 Task: Select the year "2023".
Action: Mouse moved to (316, 326)
Screenshot: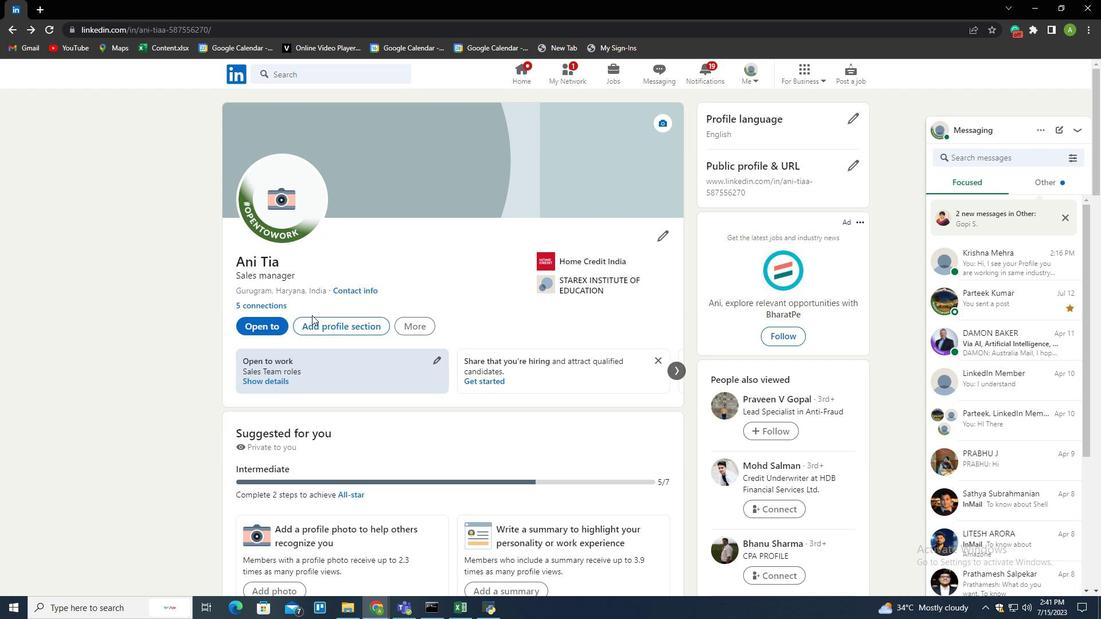 
Action: Mouse pressed left at (316, 326)
Screenshot: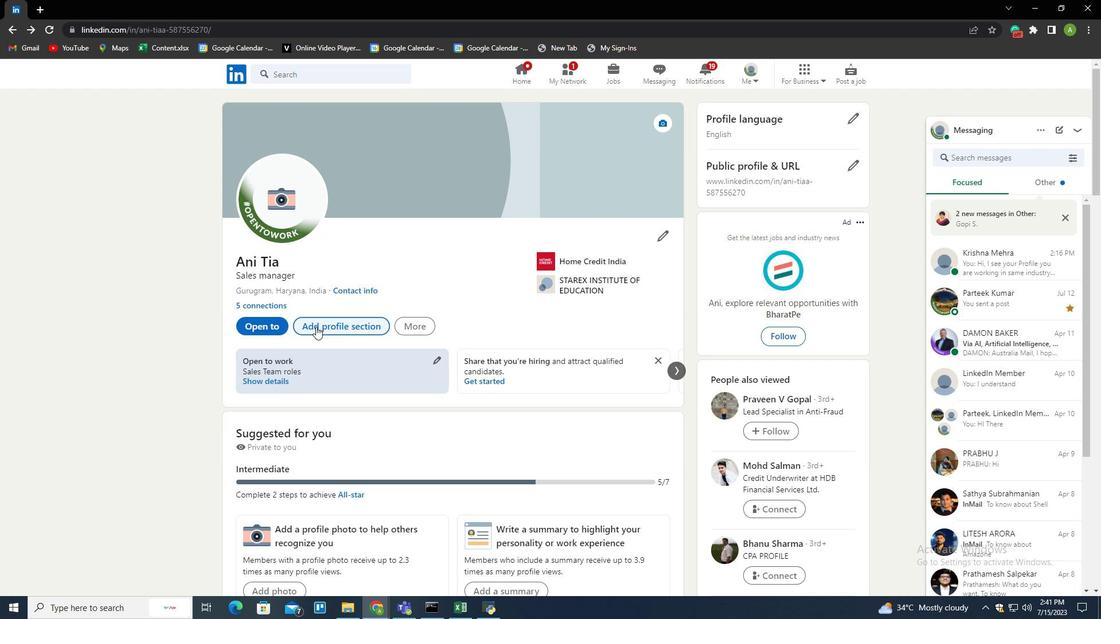 
Action: Mouse moved to (655, 126)
Screenshot: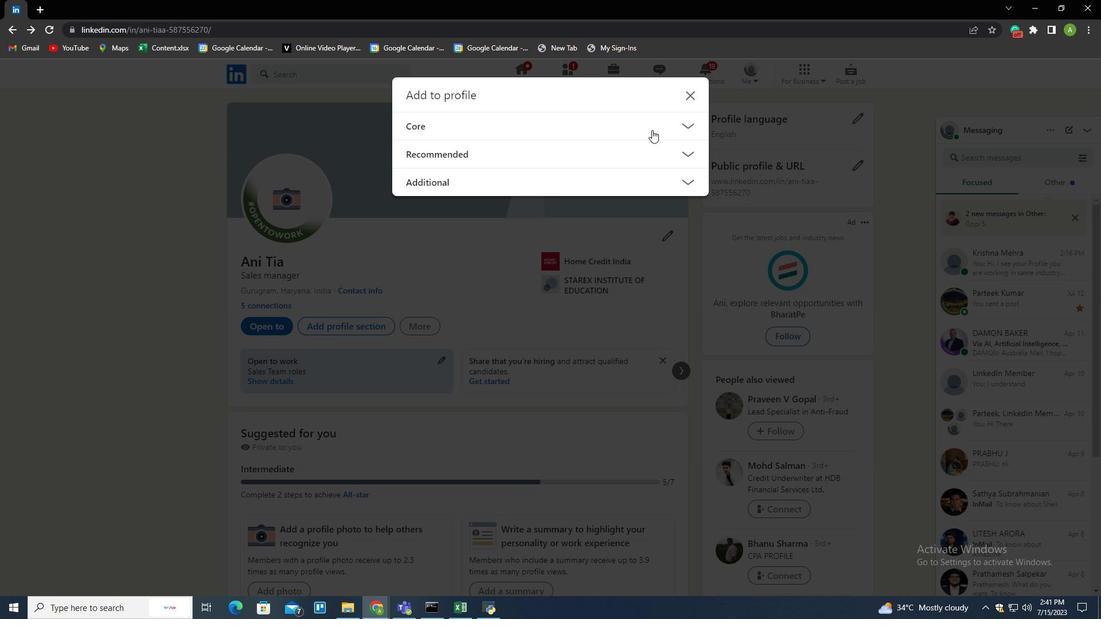 
Action: Mouse pressed left at (655, 126)
Screenshot: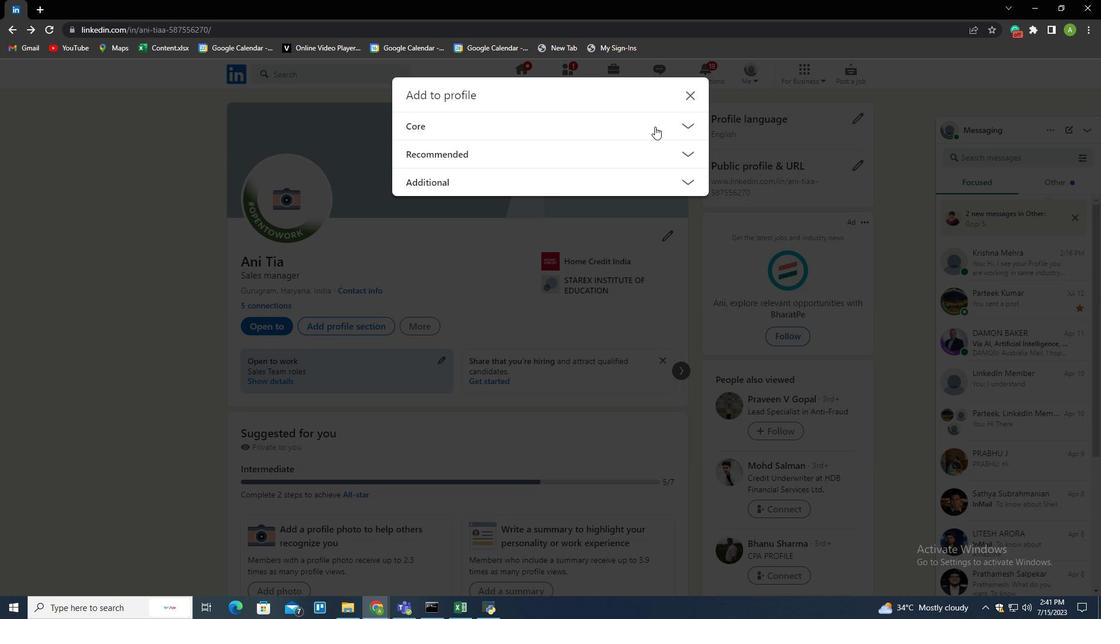 
Action: Mouse moved to (422, 283)
Screenshot: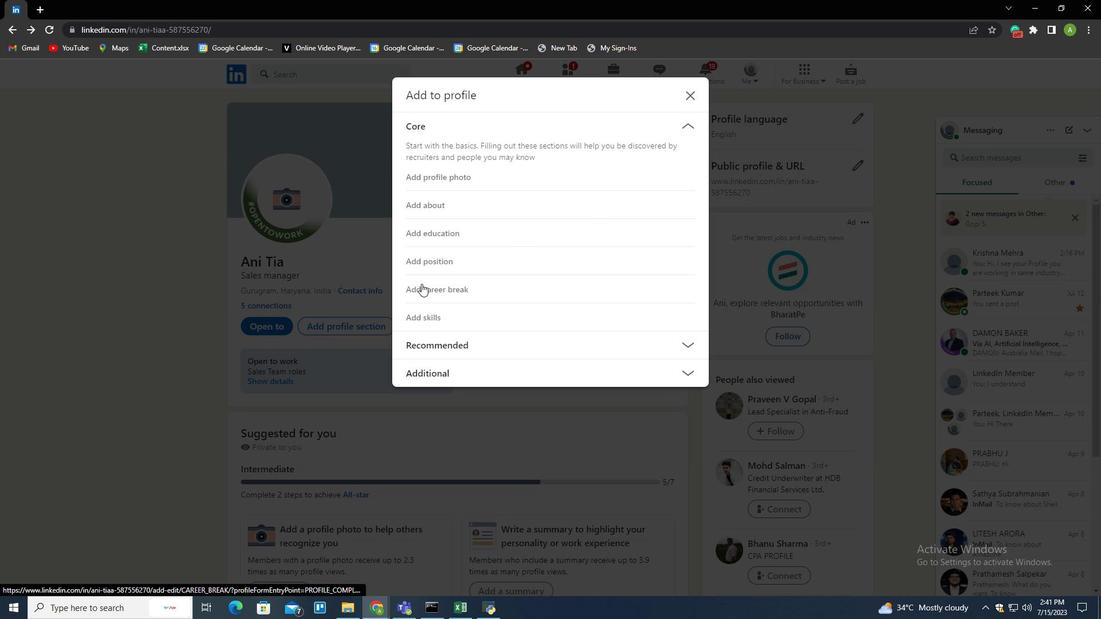 
Action: Mouse pressed left at (422, 283)
Screenshot: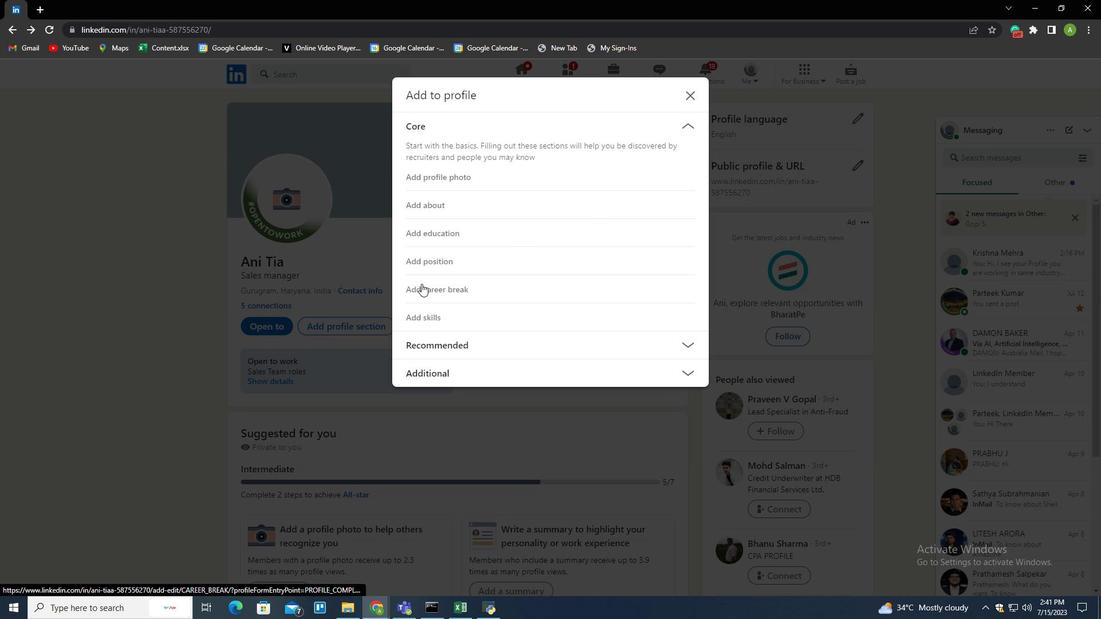 
Action: Mouse moved to (352, 274)
Screenshot: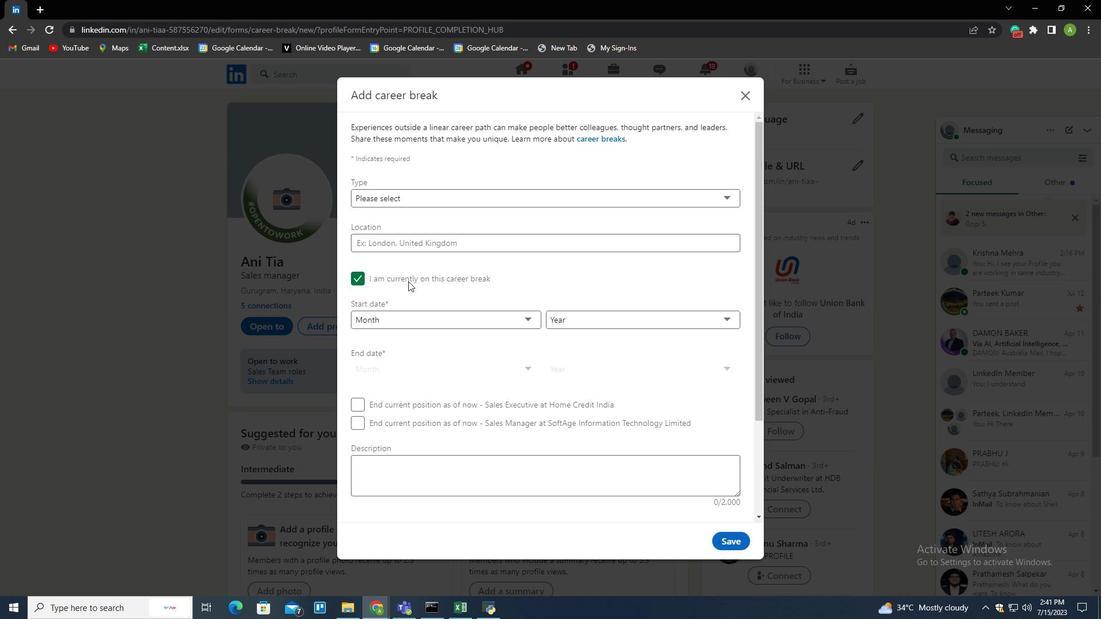 
Action: Mouse pressed left at (352, 274)
Screenshot: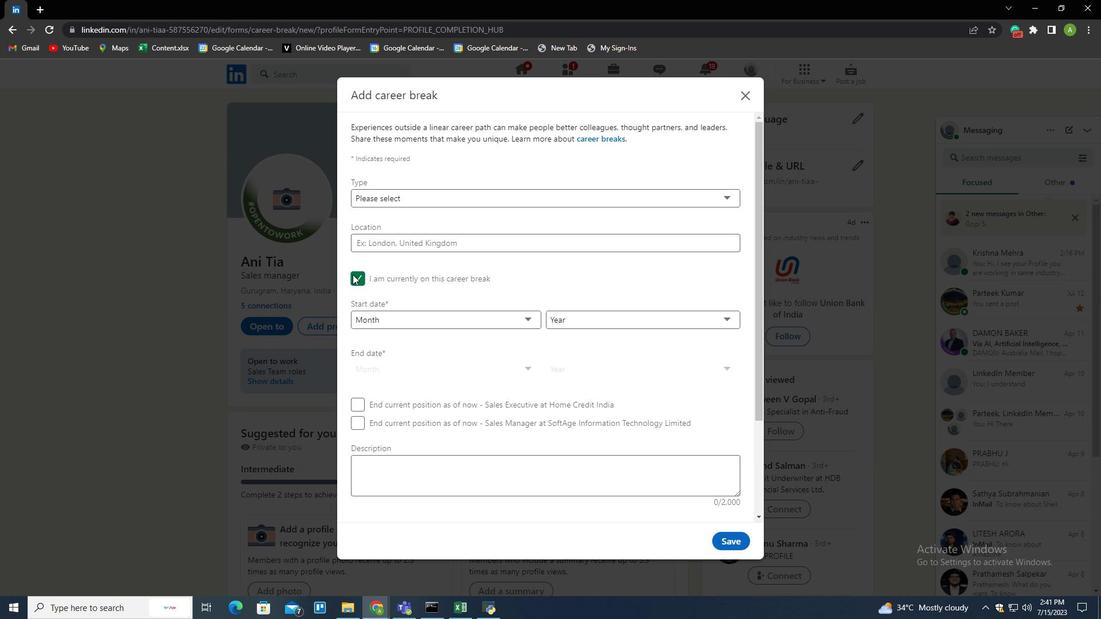 
Action: Mouse moved to (556, 363)
Screenshot: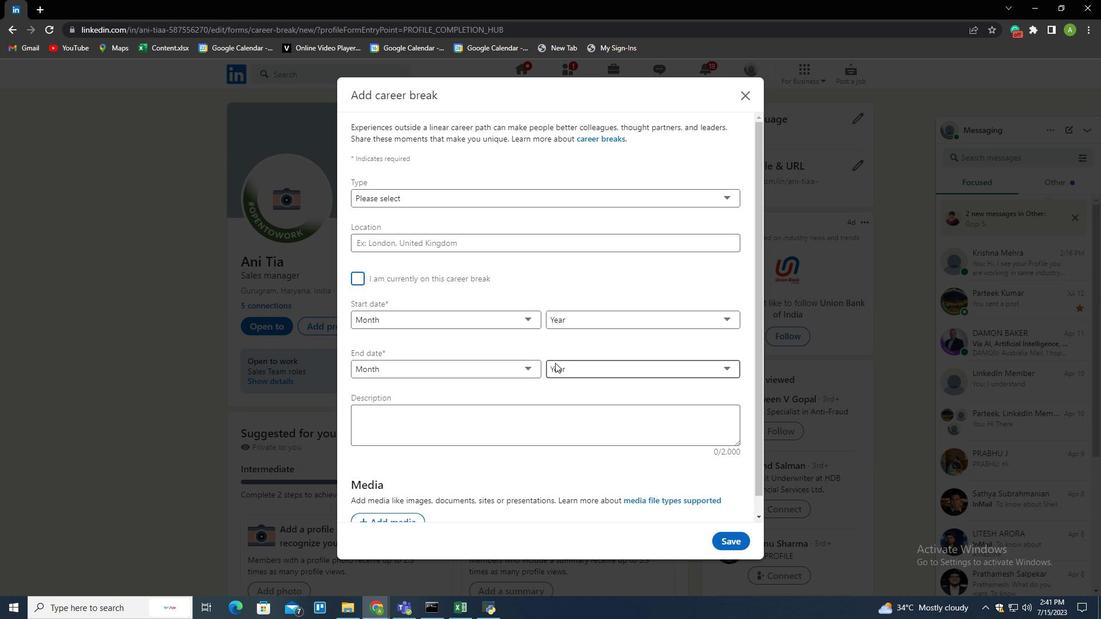 
Action: Mouse pressed left at (556, 363)
Screenshot: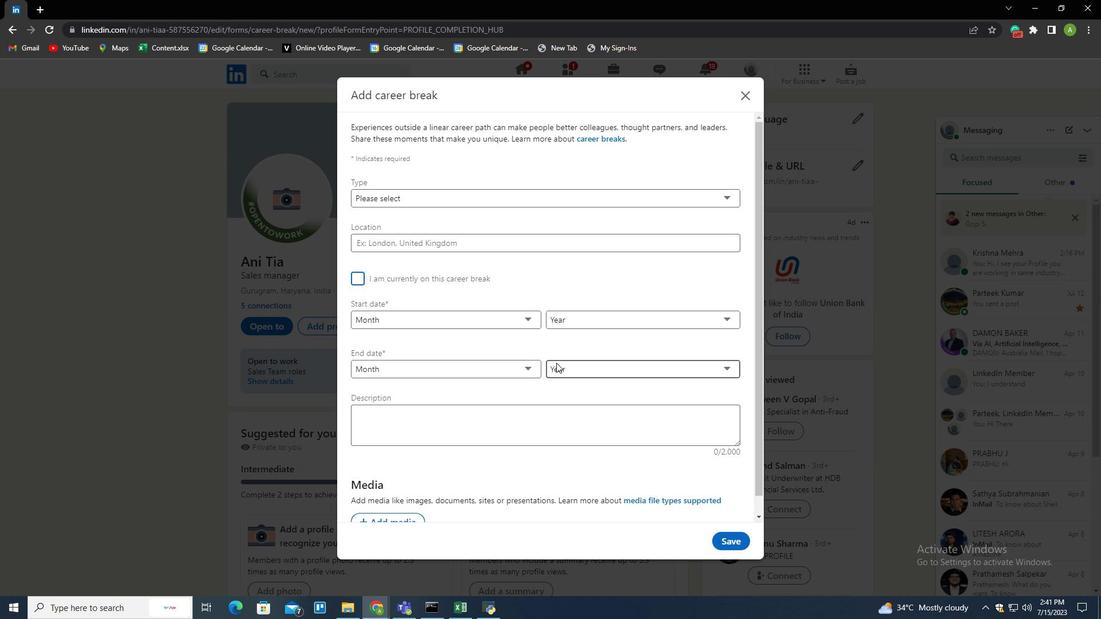 
Action: Mouse moved to (573, 152)
Screenshot: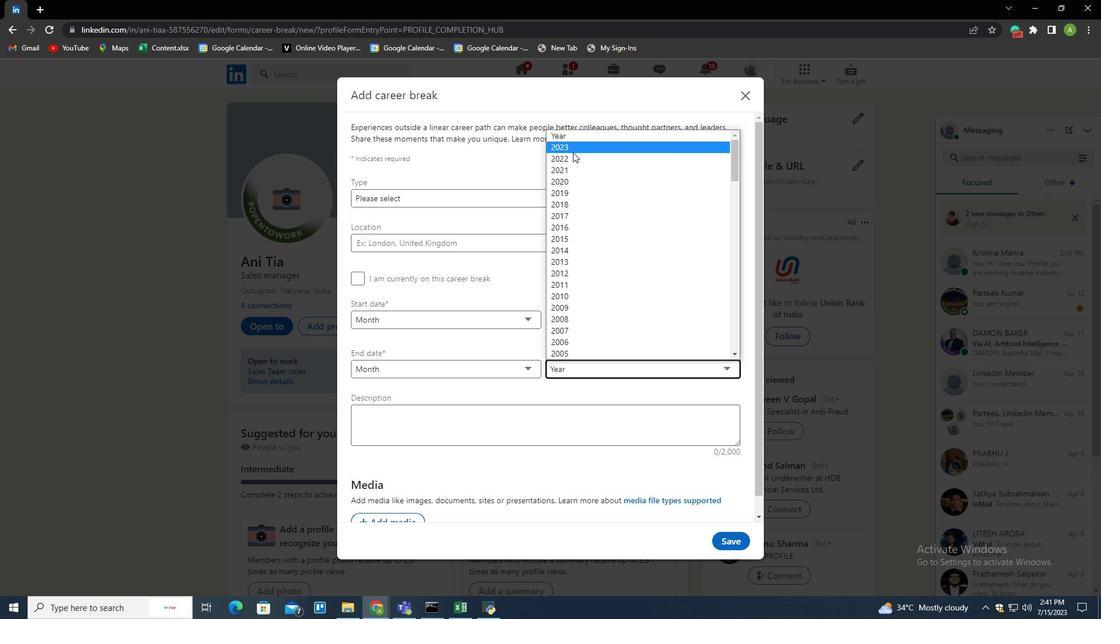 
Action: Mouse pressed left at (573, 152)
Screenshot: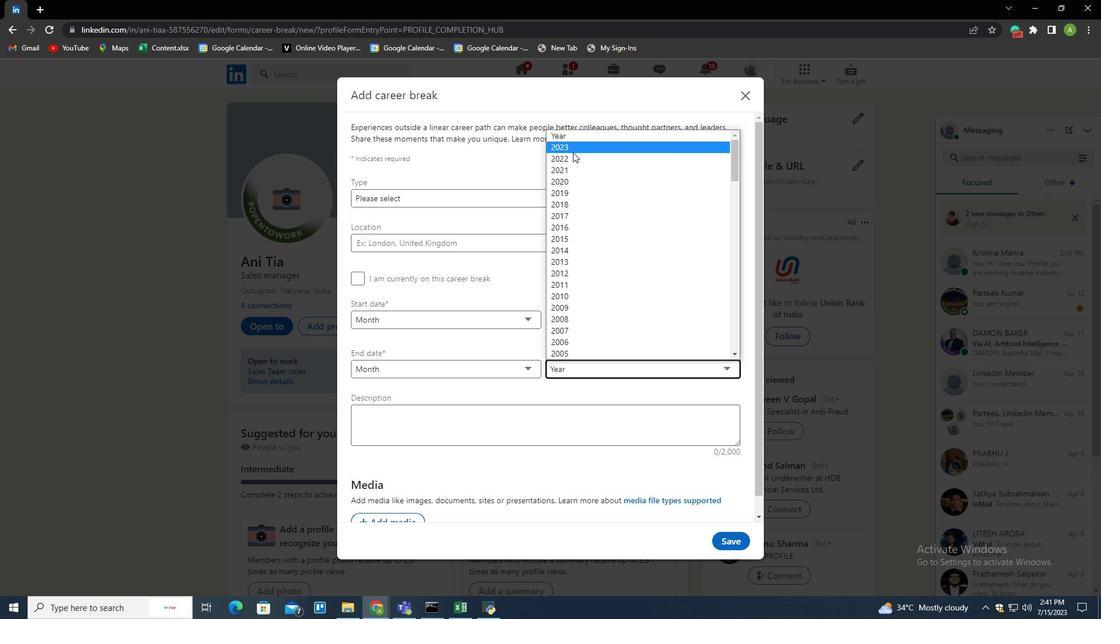 
Action: Mouse moved to (582, 323)
Screenshot: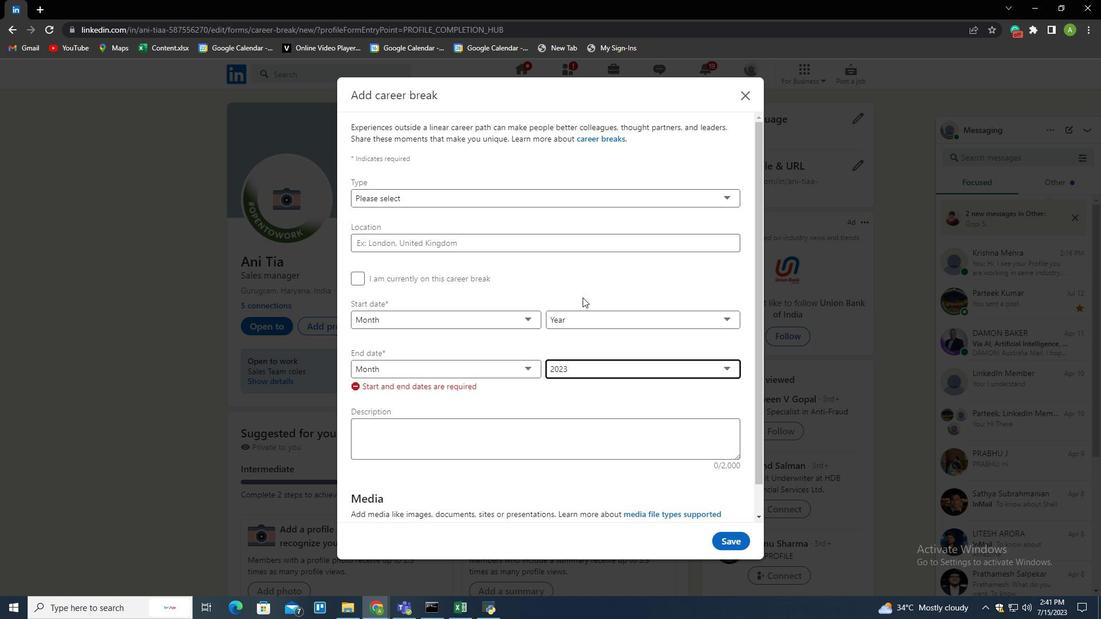 
